 Task: Install a JavaScript library or framework using Visual Studio Code's integrated terminal.
Action: Mouse moved to (225, 7)
Screenshot: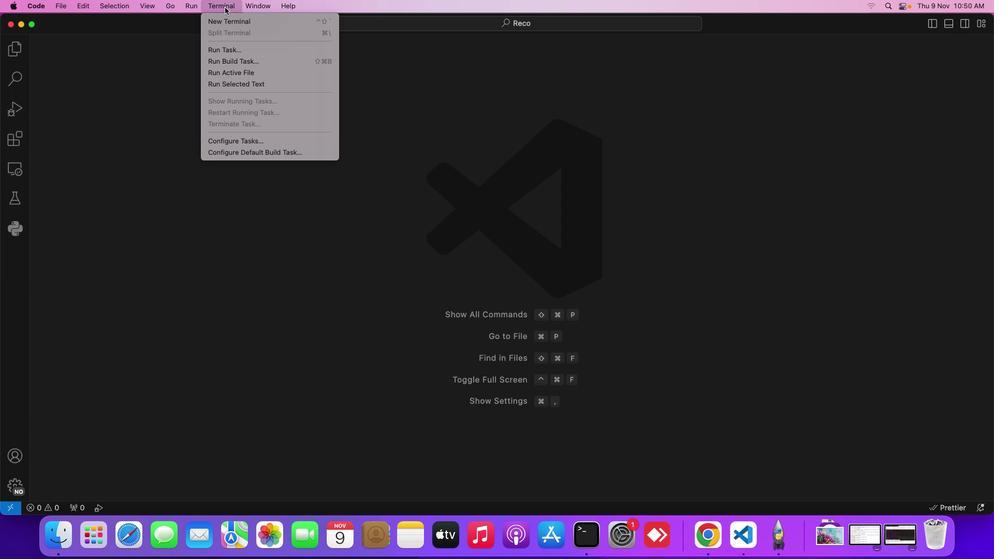 
Action: Mouse pressed left at (225, 7)
Screenshot: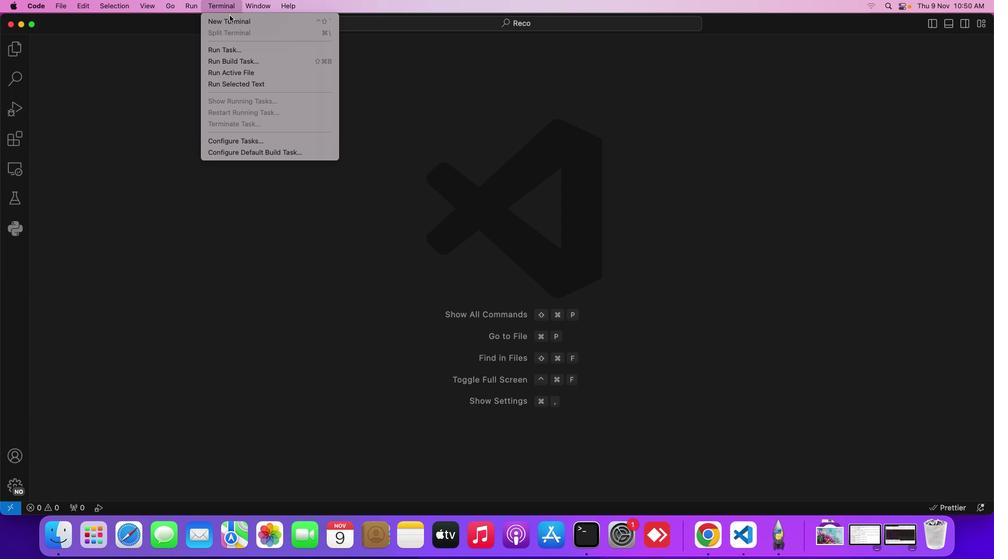 
Action: Mouse moved to (231, 20)
Screenshot: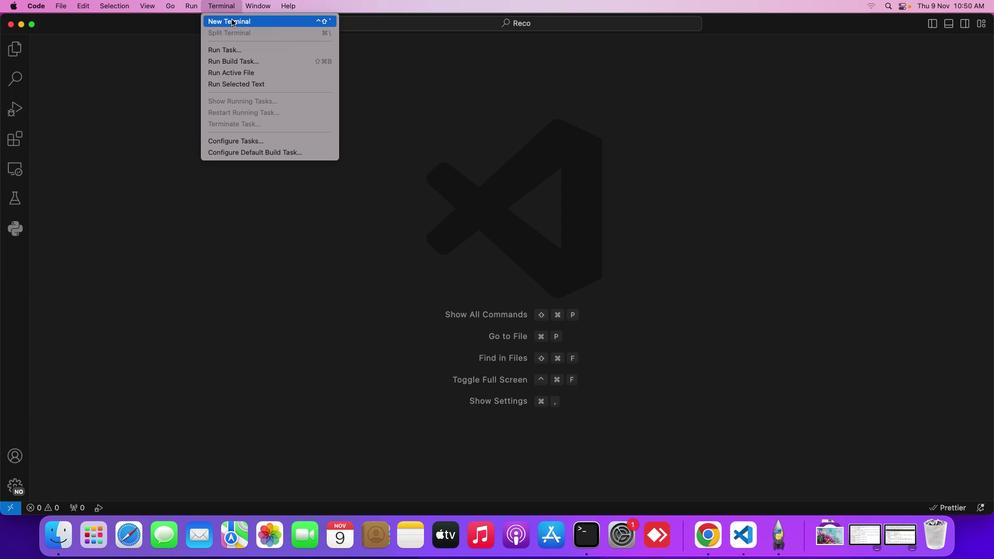 
Action: Mouse pressed left at (231, 20)
Screenshot: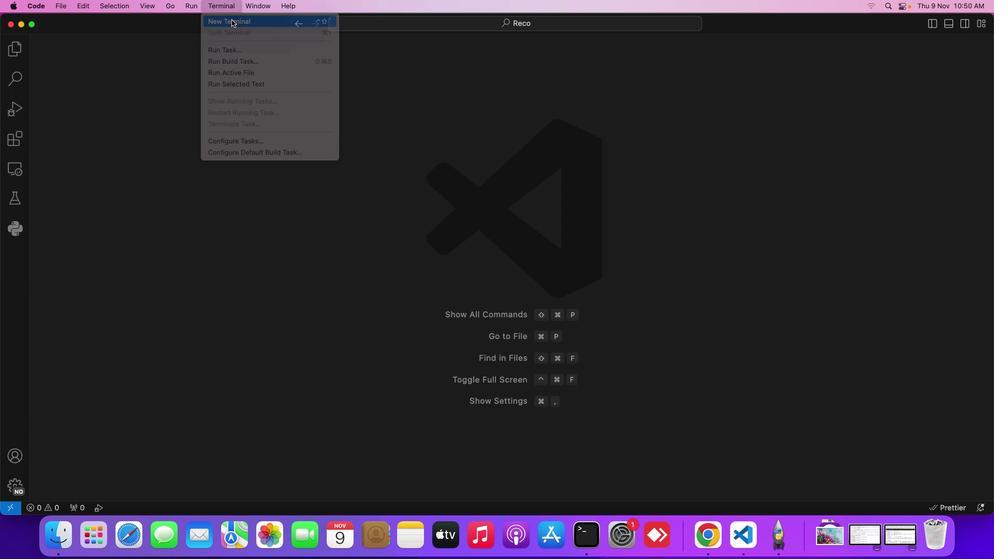 
Action: Mouse moved to (903, 329)
Screenshot: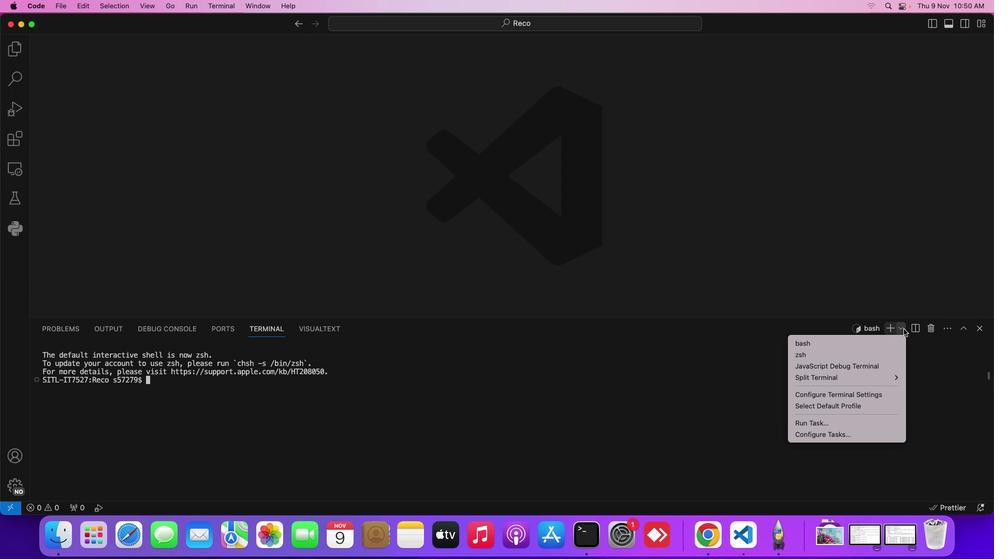 
Action: Mouse pressed left at (903, 329)
Screenshot: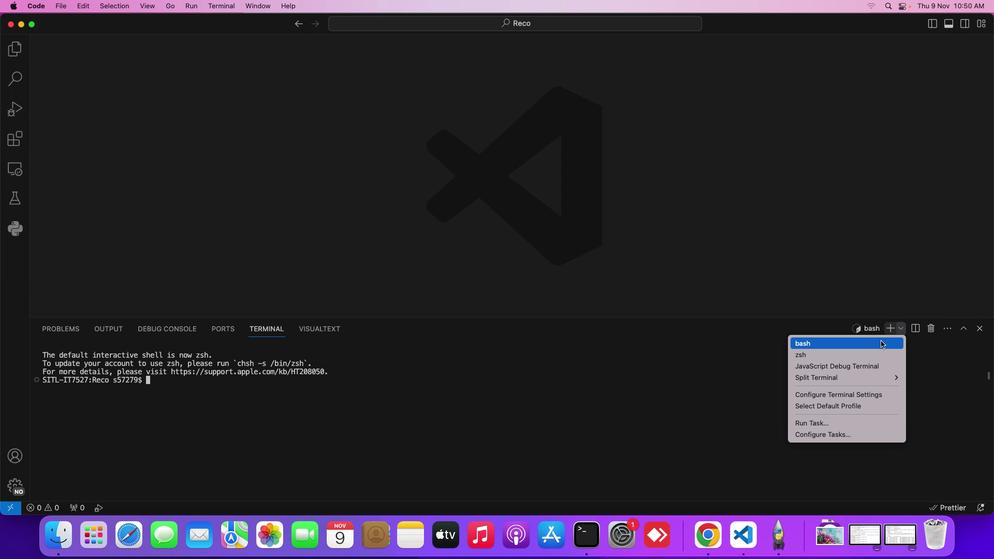 
Action: Mouse moved to (865, 367)
Screenshot: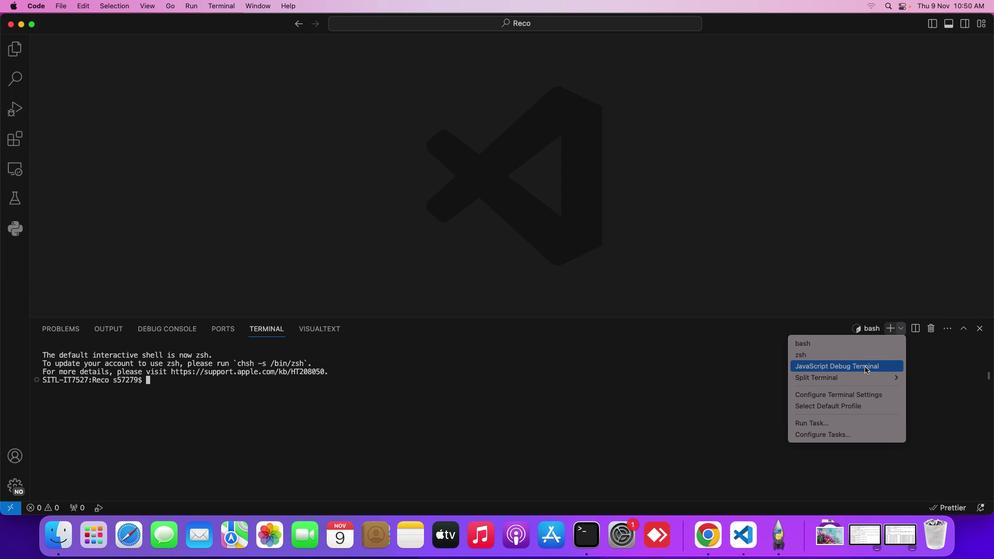 
Action: Mouse pressed left at (865, 367)
Screenshot: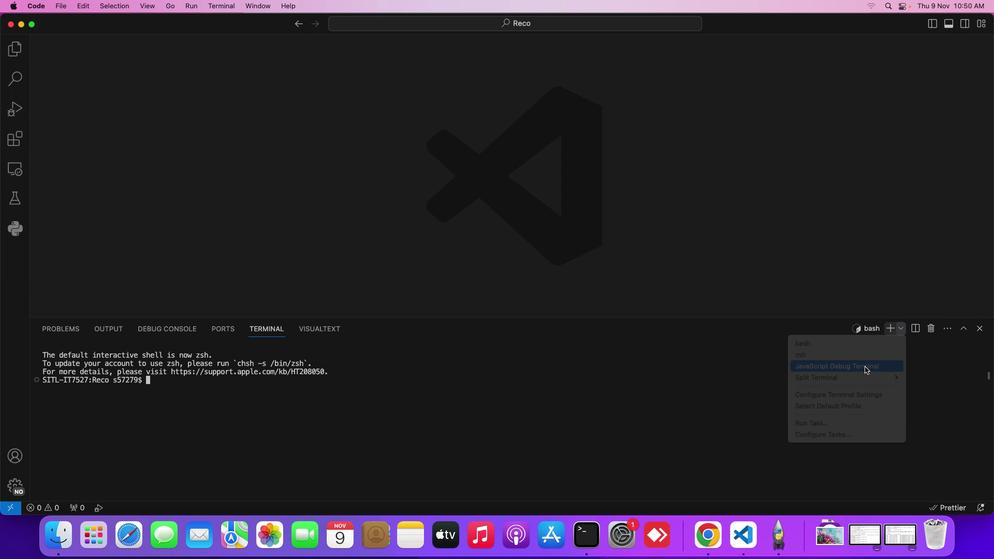 
Action: Mouse moved to (240, 402)
Screenshot: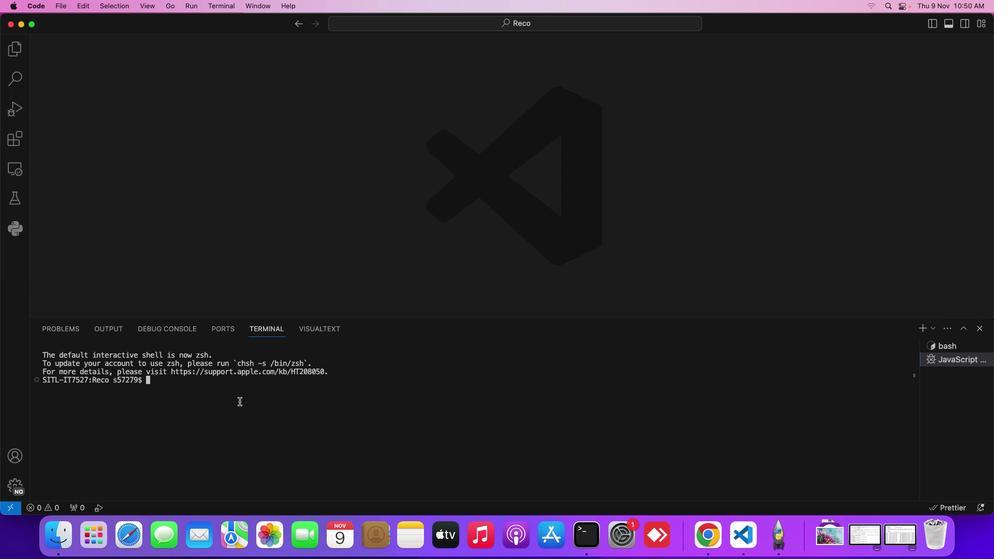 
Action: Mouse pressed left at (240, 402)
Screenshot: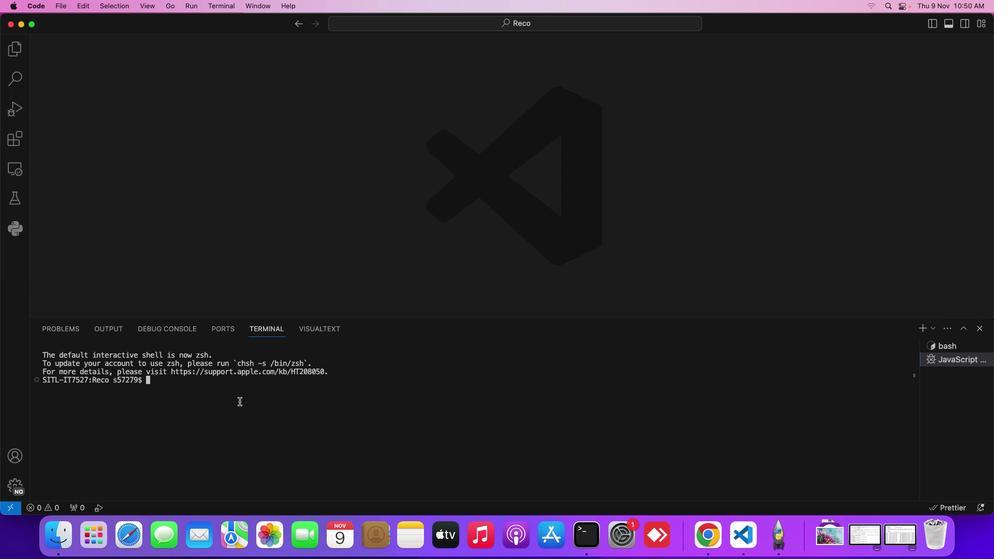 
Action: Mouse moved to (240, 402)
Screenshot: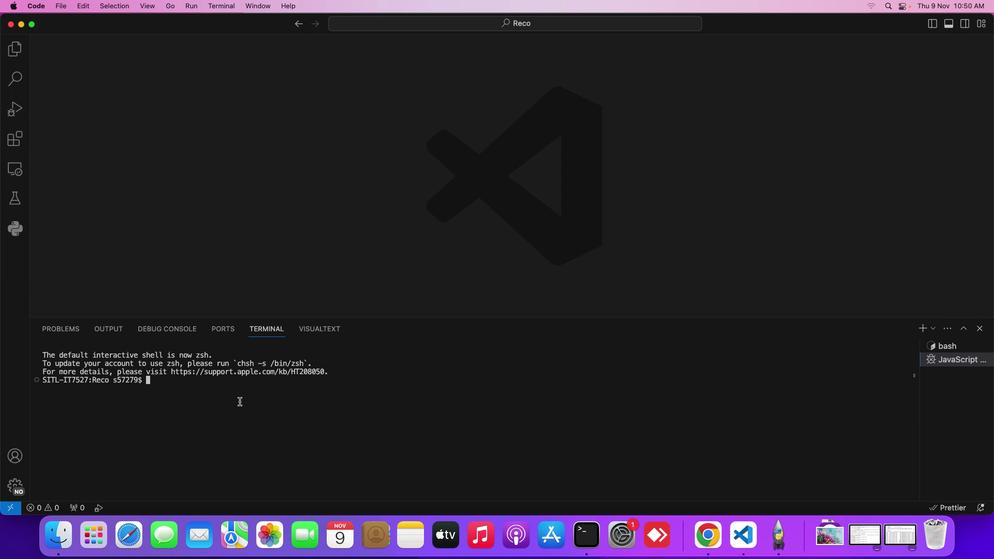 
Action: Key pressed Key.backspace't'Key.backspace'n''p''m'Key.space'i''n''s''t''a''l''l'Key.space'l''o''d''a''s''h'Key.enter'j''n'Key.backspace'n''p''m'Key.spaceKey.backspaceKey.backspaceKey.backspaceKey.backspaceKey.backspace'n''p''m'Key.space'i''n''s''t''a''l''l'Key.space'r''e''a''c''t'Key.enter
Screenshot: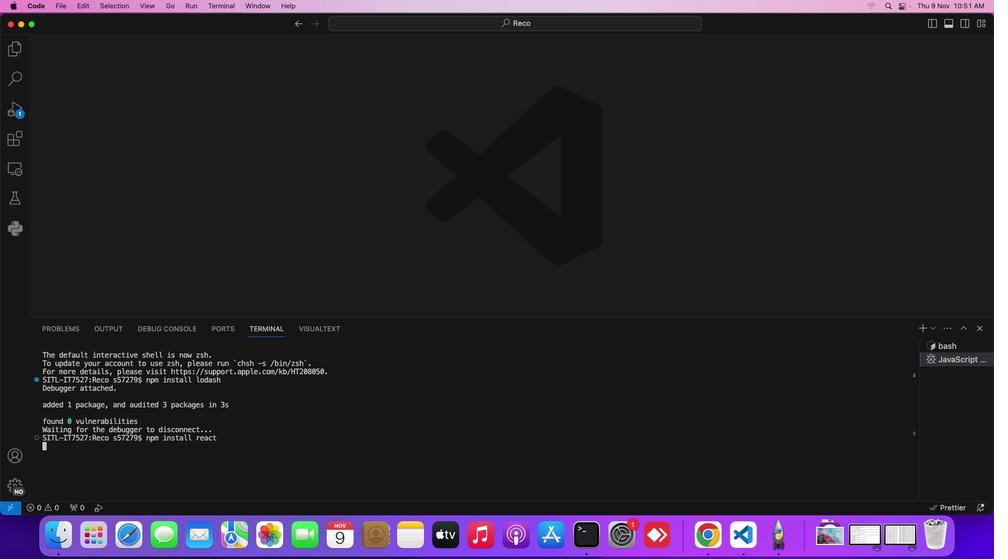 
Action: Mouse moved to (388, 327)
Screenshot: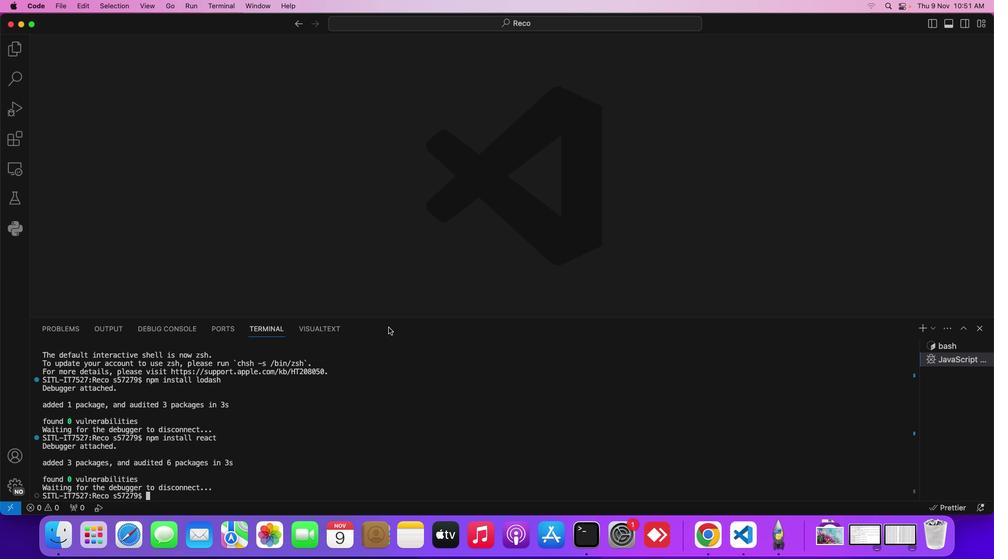 
